 Task: Create a rule when custom fields attachments is set to a date between 1 and 7 working days from now by me.
Action: Mouse moved to (863, 210)
Screenshot: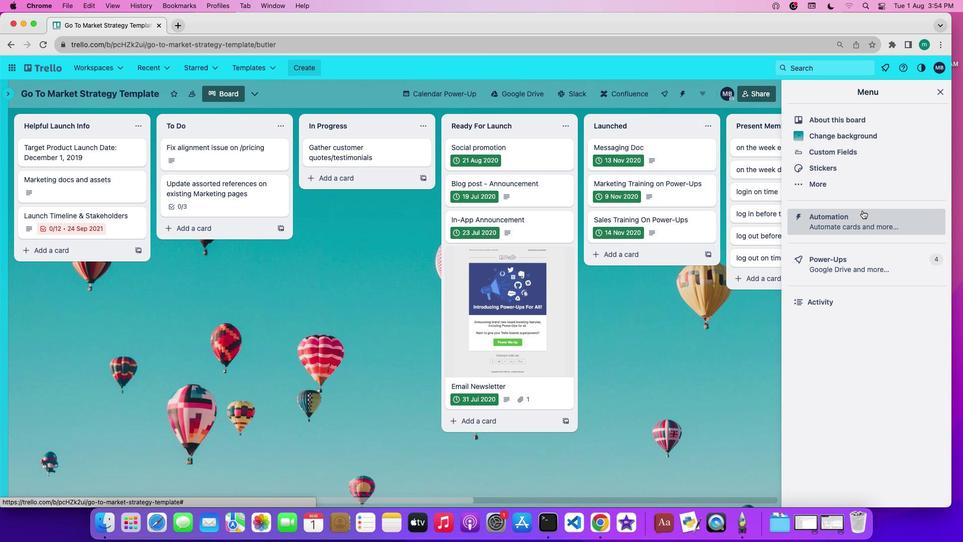 
Action: Mouse pressed left at (863, 210)
Screenshot: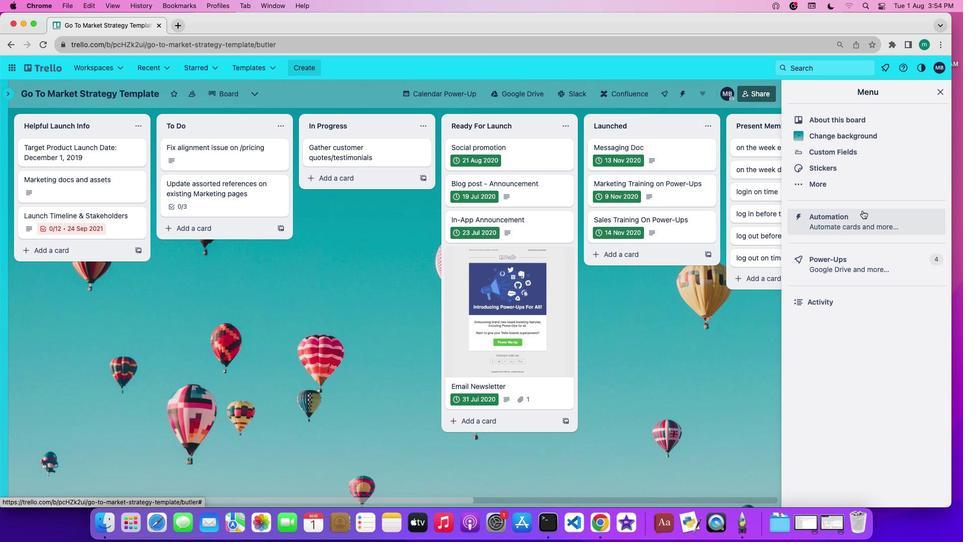 
Action: Mouse moved to (45, 179)
Screenshot: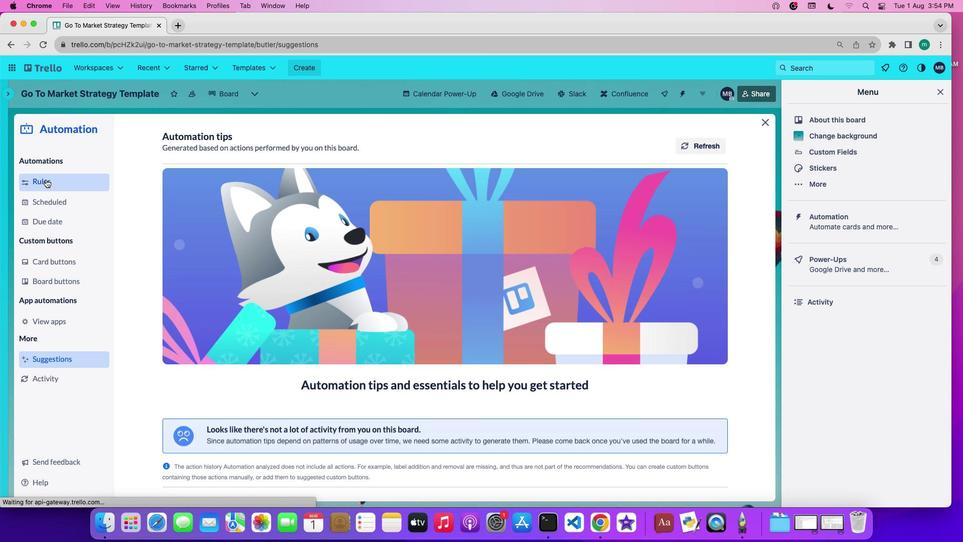 
Action: Mouse pressed left at (45, 179)
Screenshot: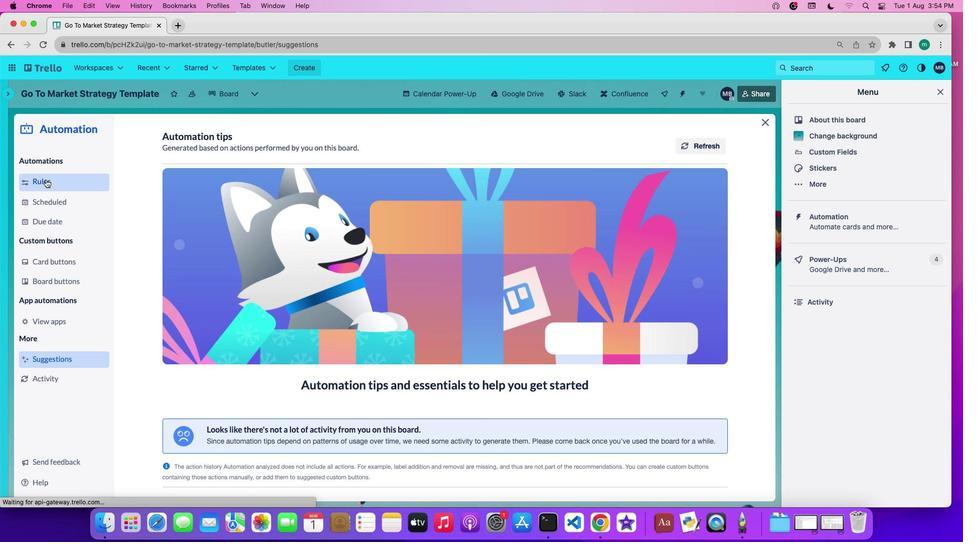 
Action: Mouse moved to (241, 364)
Screenshot: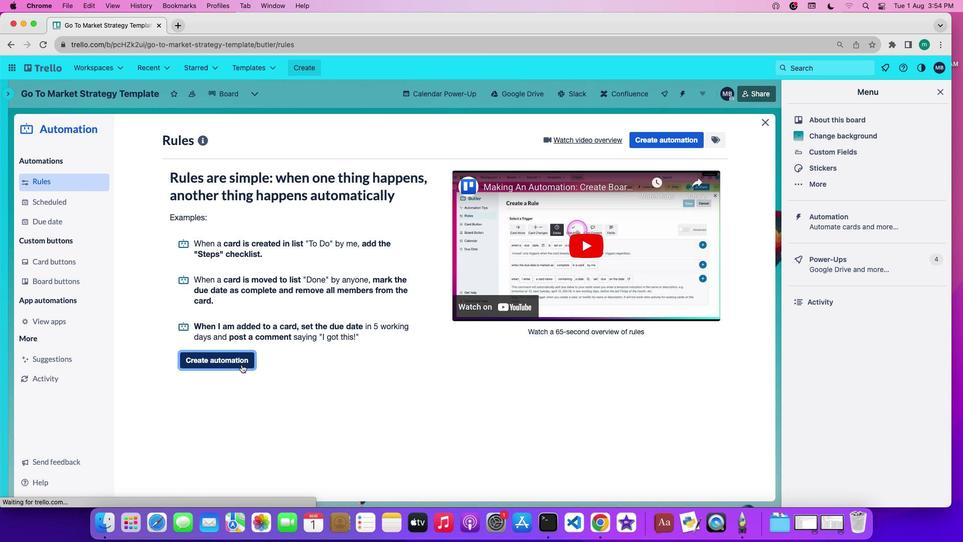 
Action: Mouse pressed left at (241, 364)
Screenshot: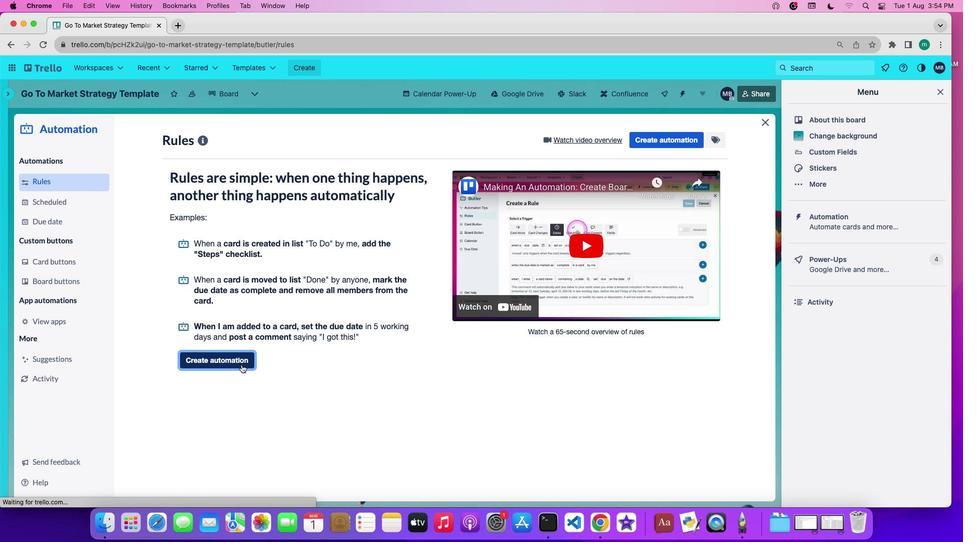 
Action: Mouse pressed left at (241, 364)
Screenshot: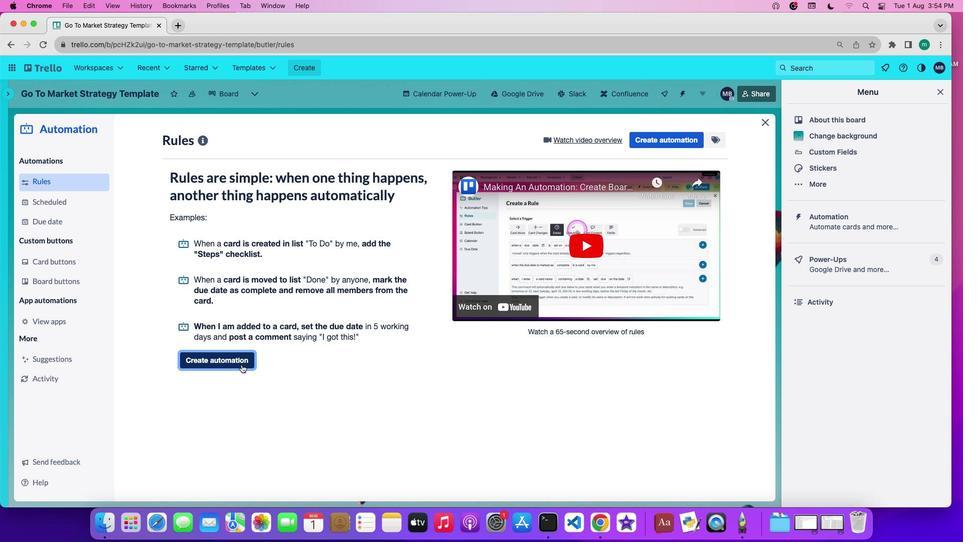 
Action: Mouse moved to (490, 233)
Screenshot: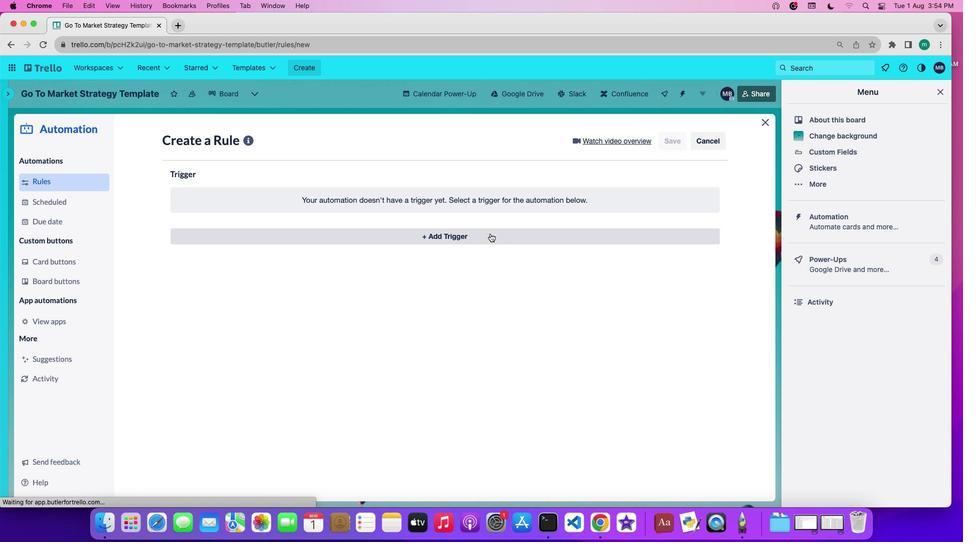 
Action: Mouse pressed left at (490, 233)
Screenshot: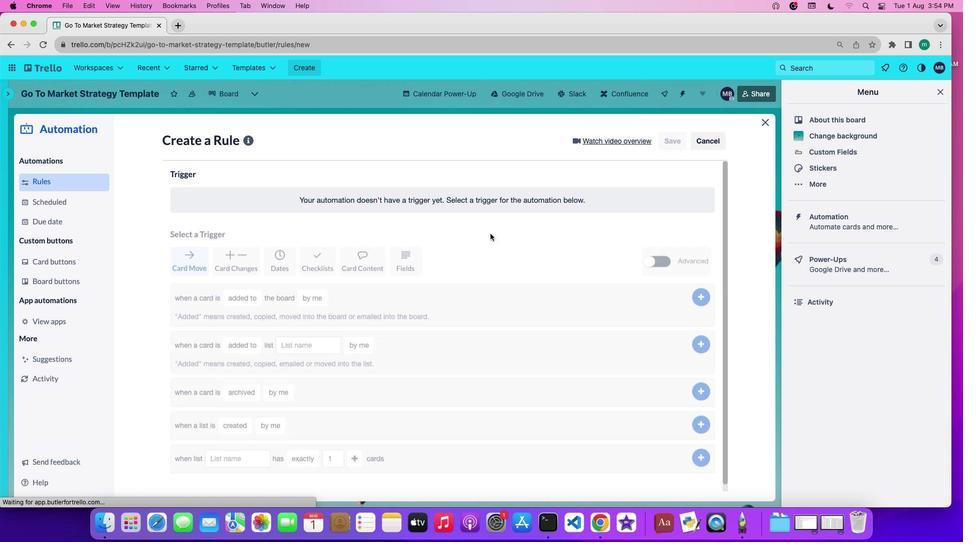 
Action: Mouse moved to (408, 279)
Screenshot: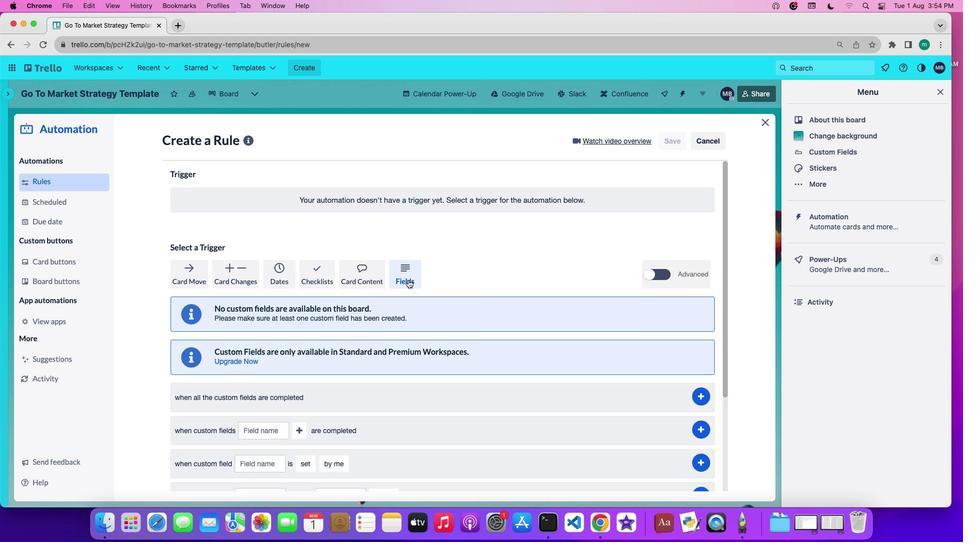 
Action: Mouse pressed left at (408, 279)
Screenshot: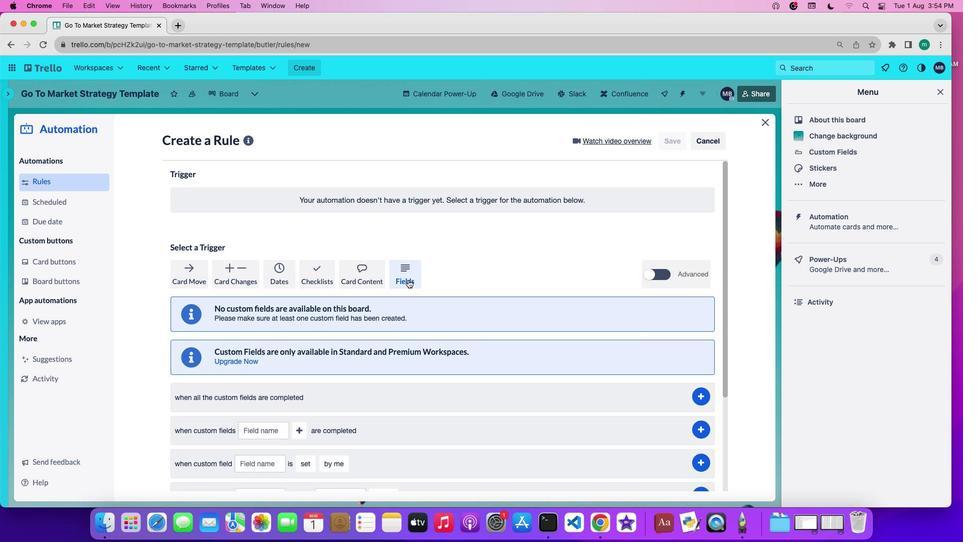 
Action: Mouse moved to (379, 435)
Screenshot: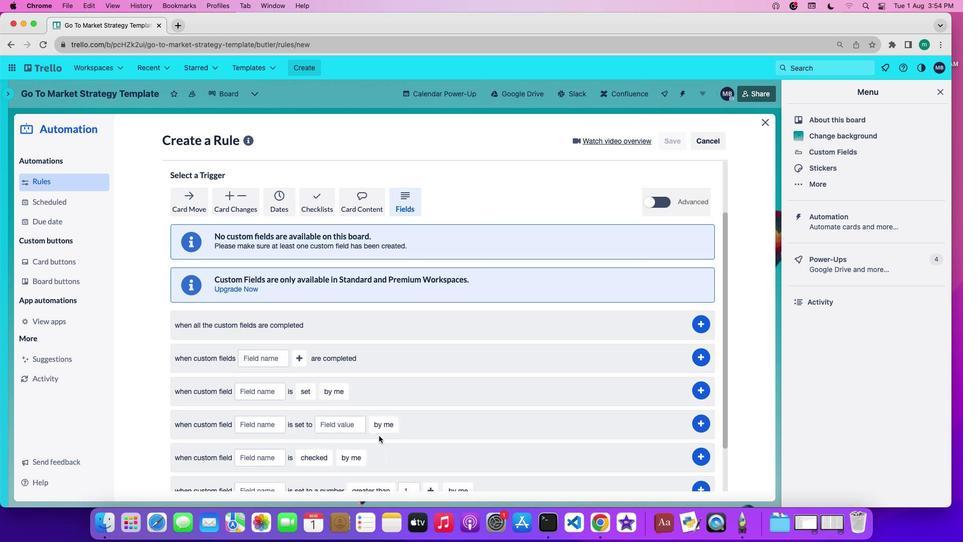 
Action: Mouse scrolled (379, 435) with delta (0, 0)
Screenshot: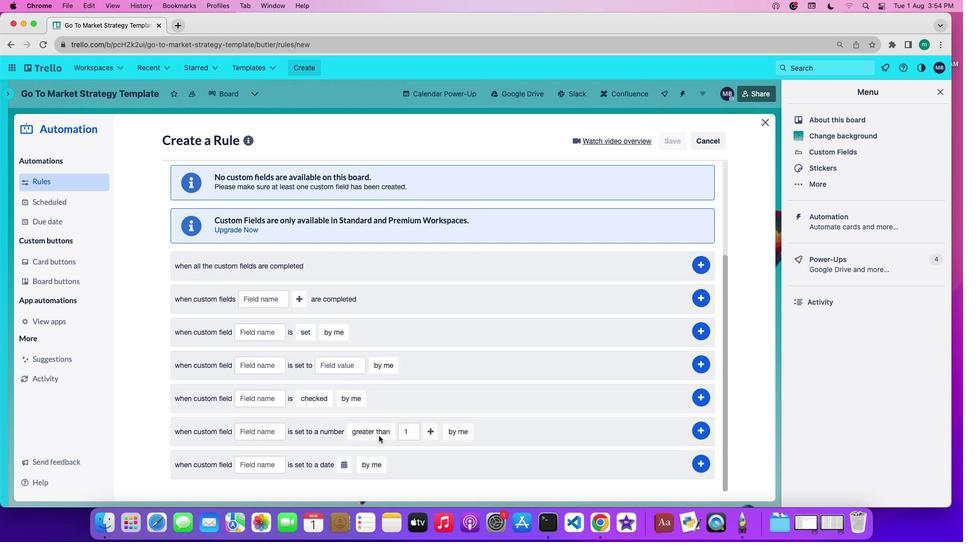 
Action: Mouse scrolled (379, 435) with delta (0, 0)
Screenshot: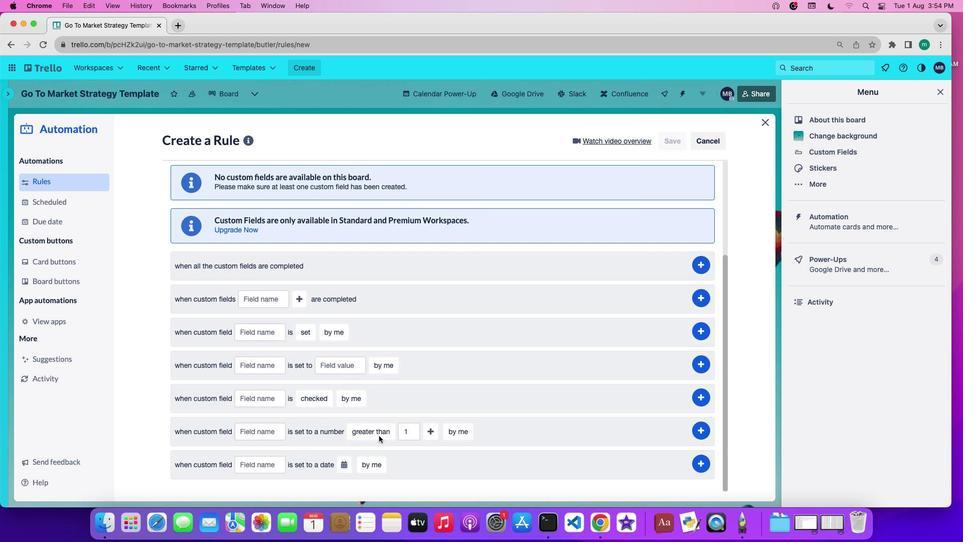 
Action: Mouse scrolled (379, 435) with delta (0, -1)
Screenshot: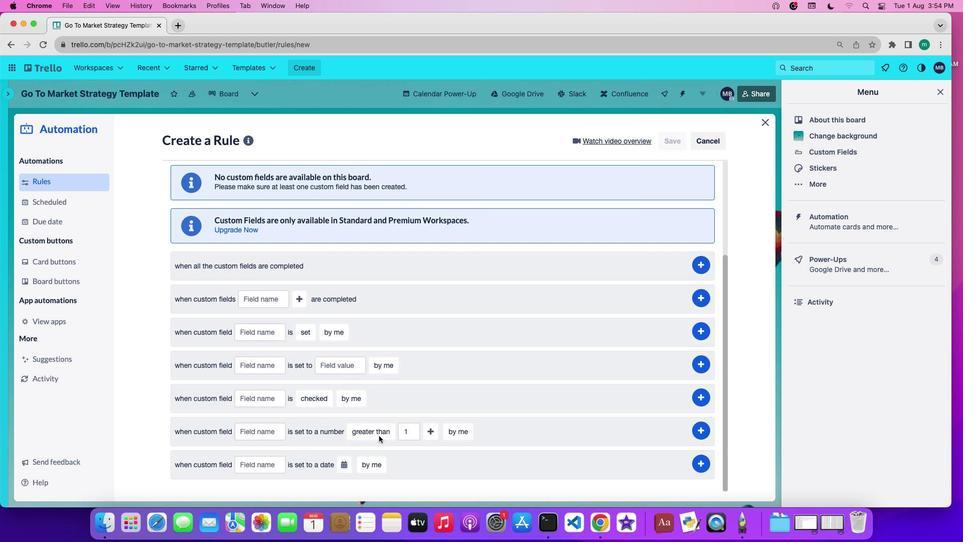 
Action: Mouse scrolled (379, 435) with delta (0, -2)
Screenshot: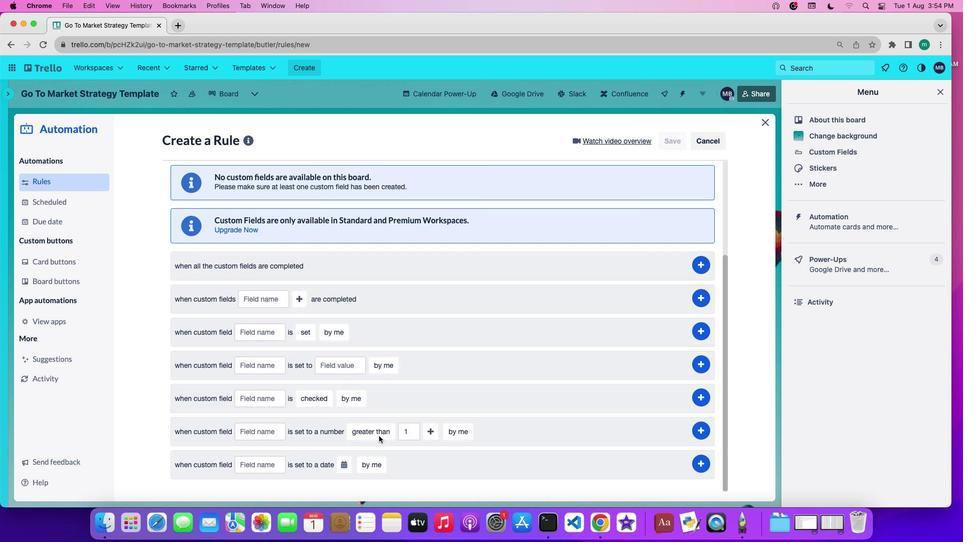 
Action: Mouse scrolled (379, 435) with delta (0, 0)
Screenshot: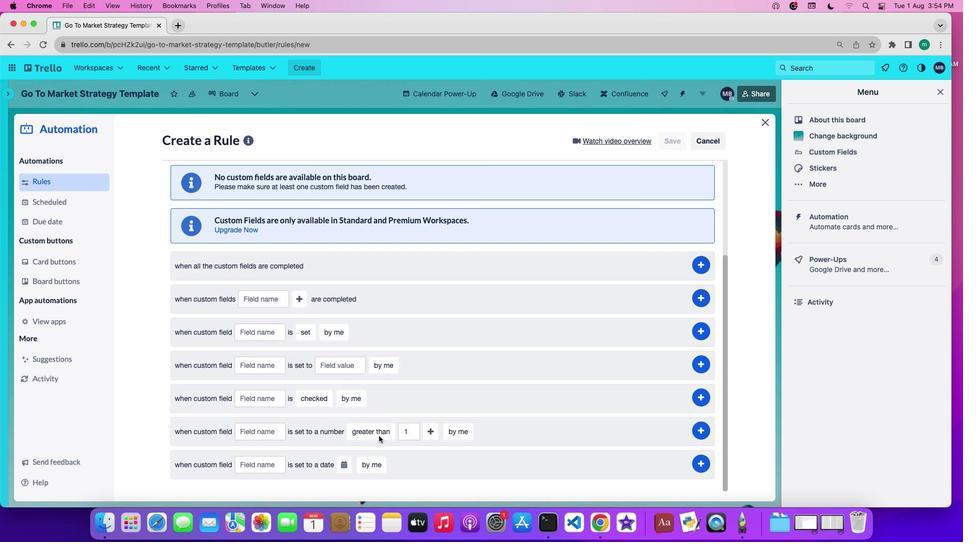 
Action: Mouse scrolled (379, 435) with delta (0, 0)
Screenshot: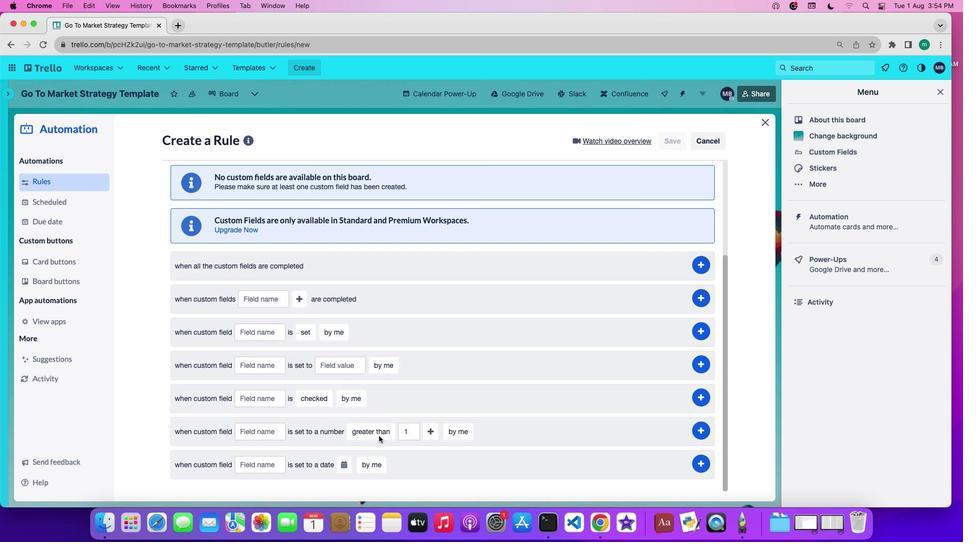 
Action: Mouse scrolled (379, 435) with delta (0, -1)
Screenshot: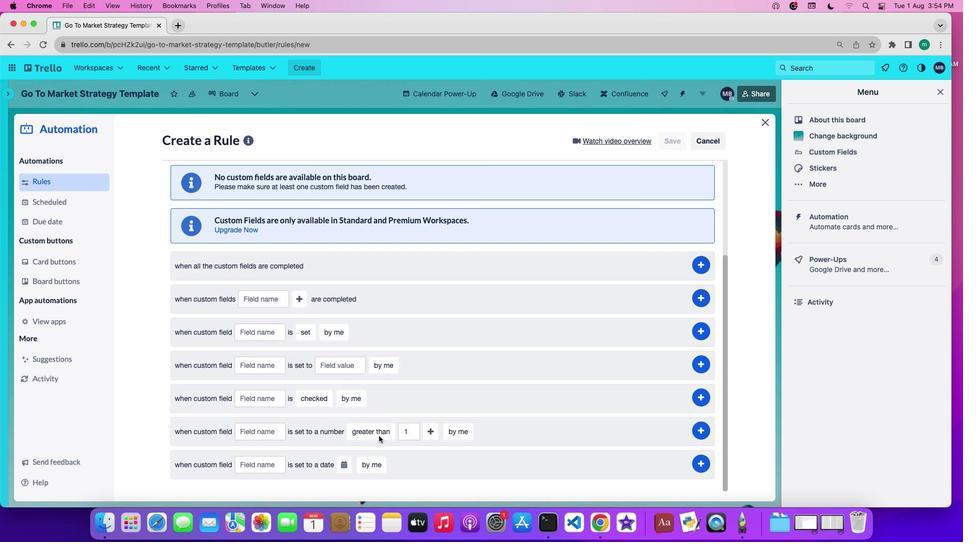 
Action: Mouse scrolled (379, 435) with delta (0, -2)
Screenshot: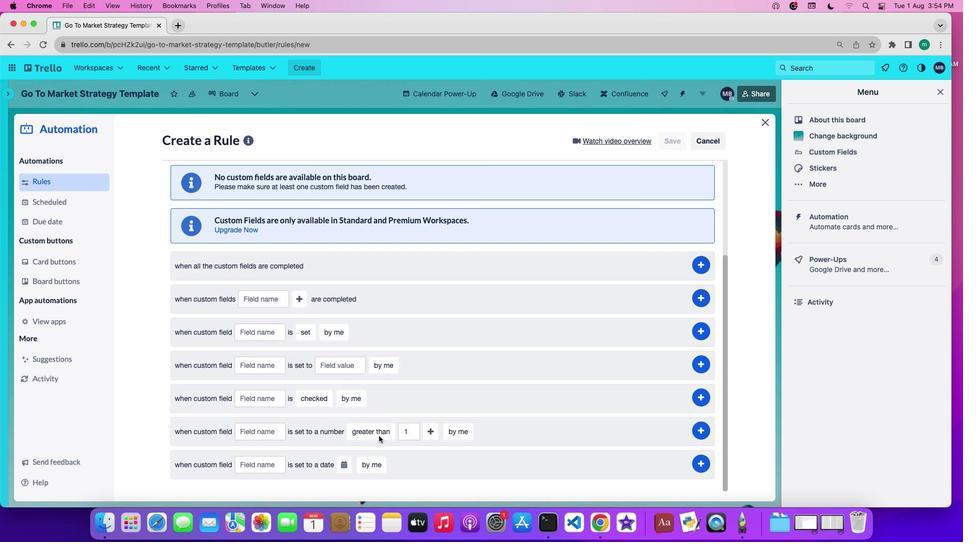 
Action: Mouse scrolled (379, 435) with delta (0, 0)
Screenshot: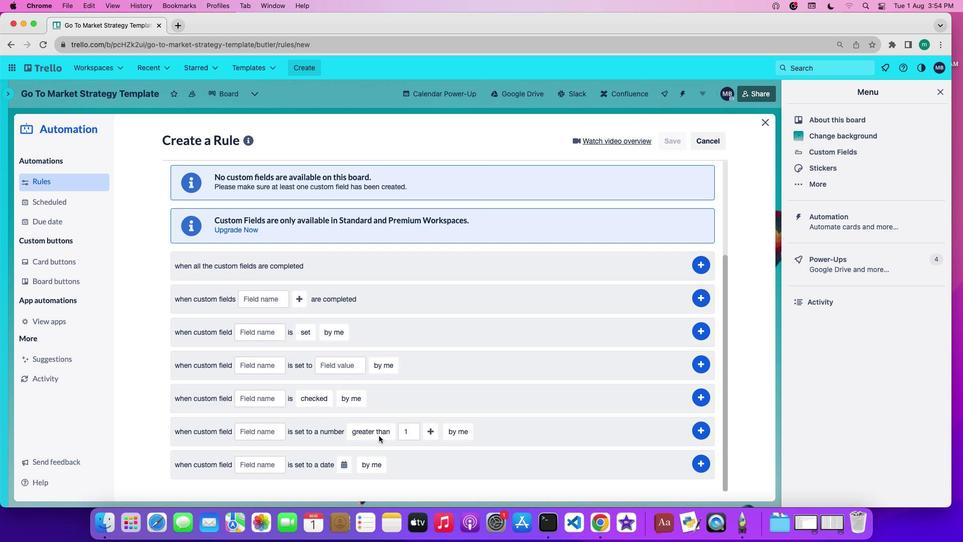 
Action: Mouse scrolled (379, 435) with delta (0, 0)
Screenshot: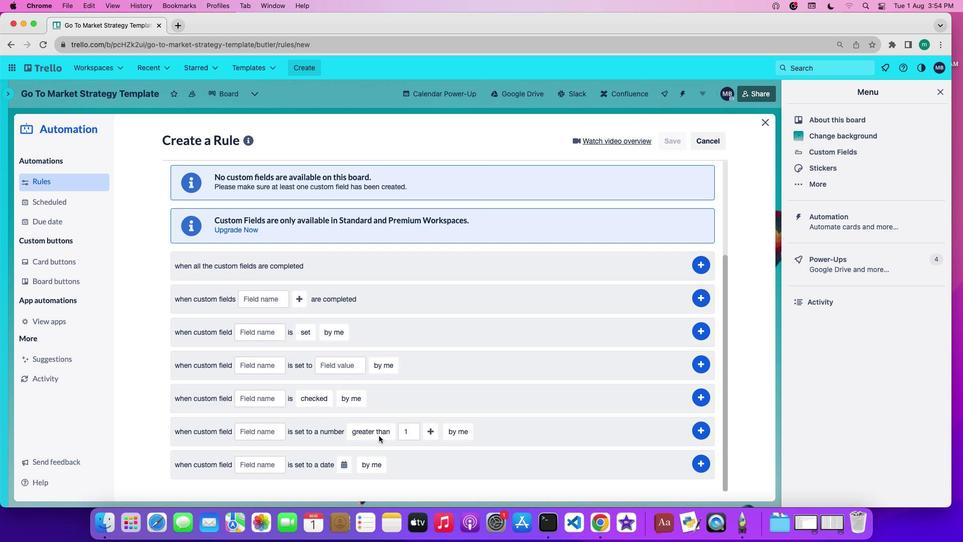 
Action: Mouse scrolled (379, 435) with delta (0, 0)
Screenshot: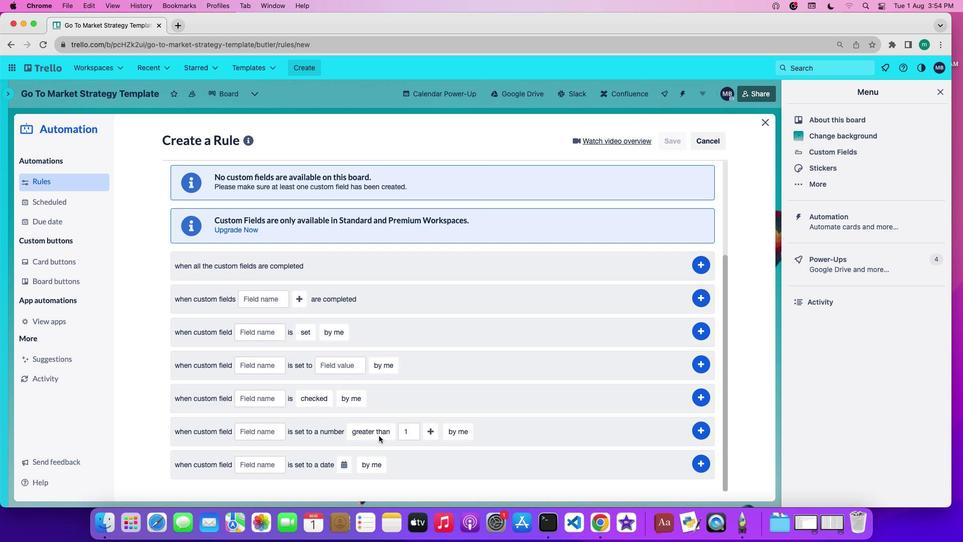 
Action: Mouse scrolled (379, 435) with delta (0, 0)
Screenshot: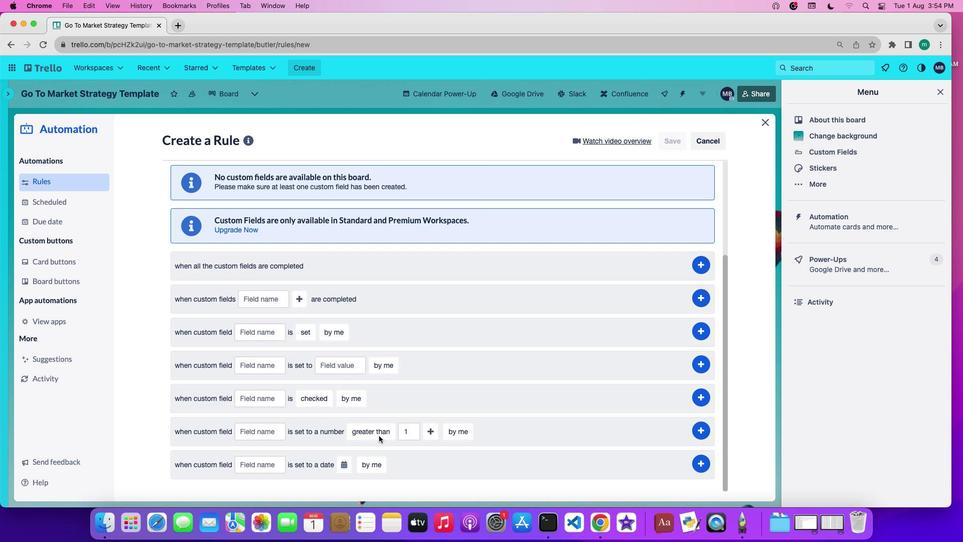 
Action: Mouse scrolled (379, 435) with delta (0, 0)
Screenshot: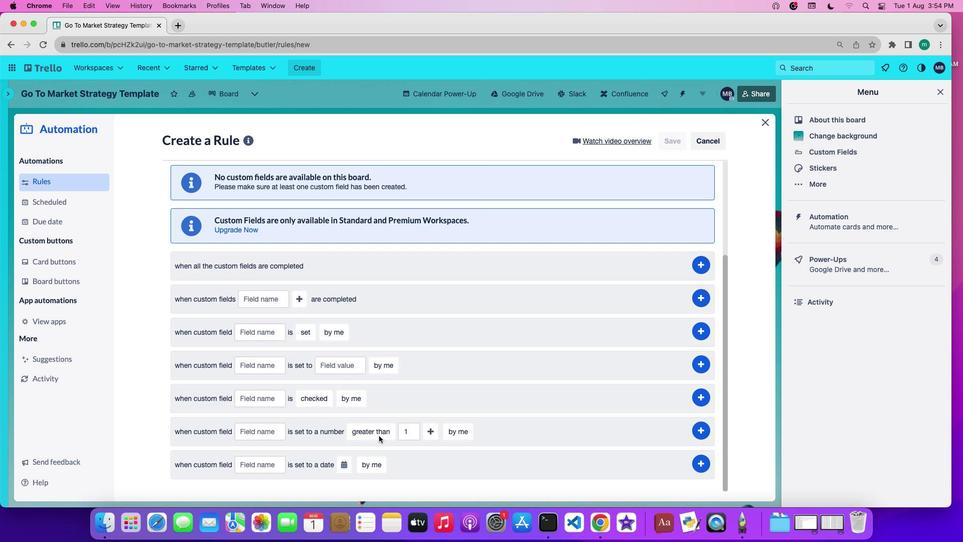 
Action: Mouse moved to (258, 470)
Screenshot: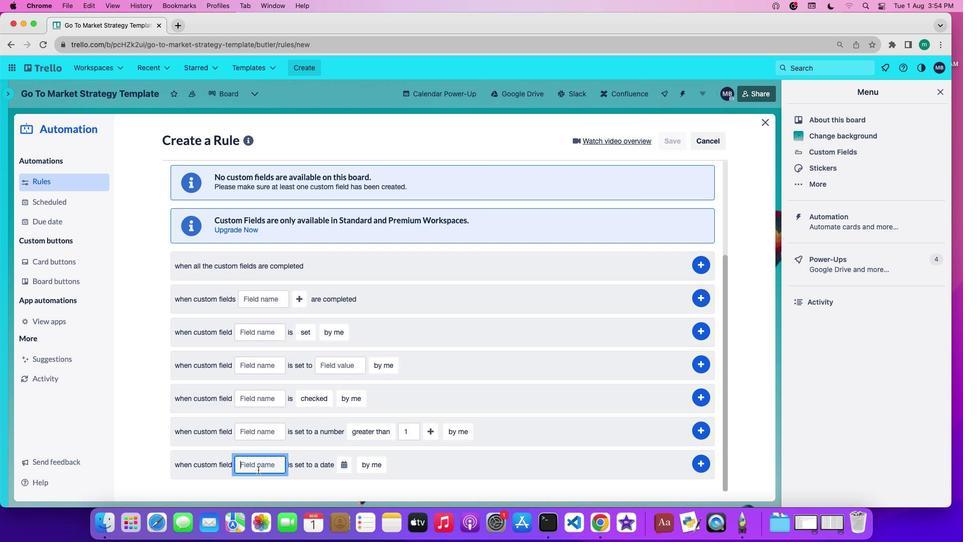 
Action: Mouse pressed left at (258, 470)
Screenshot: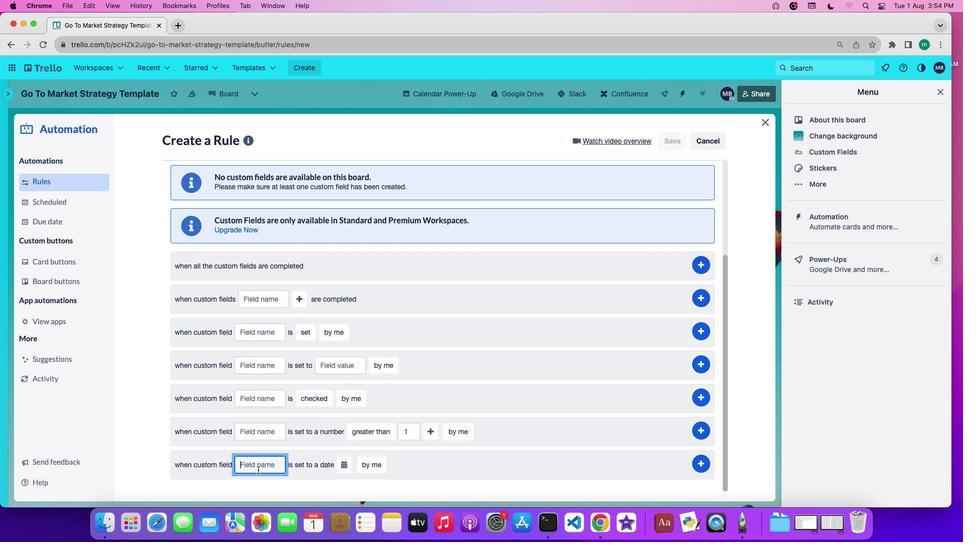 
Action: Key pressed 'a''t''t''a''c''h''m''e''n''t''s'
Screenshot: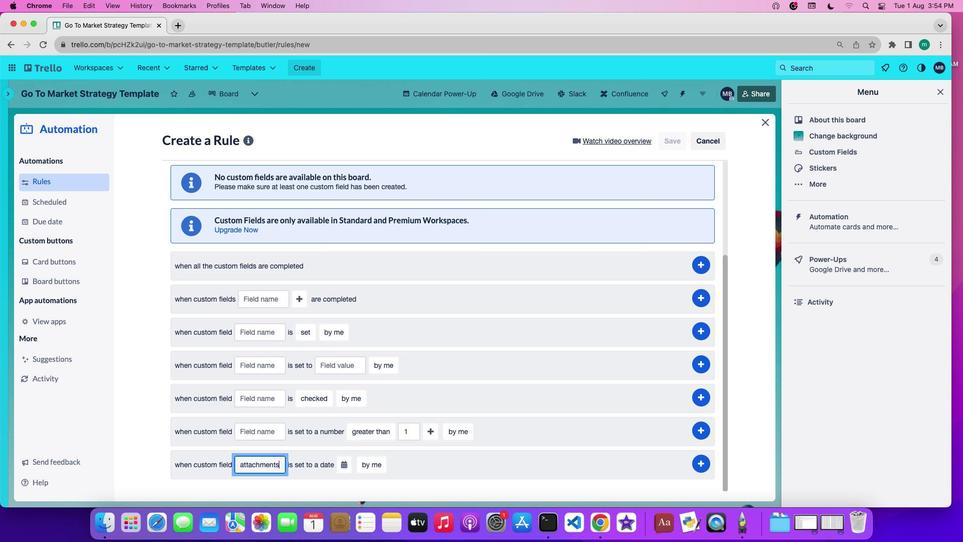 
Action: Mouse moved to (348, 471)
Screenshot: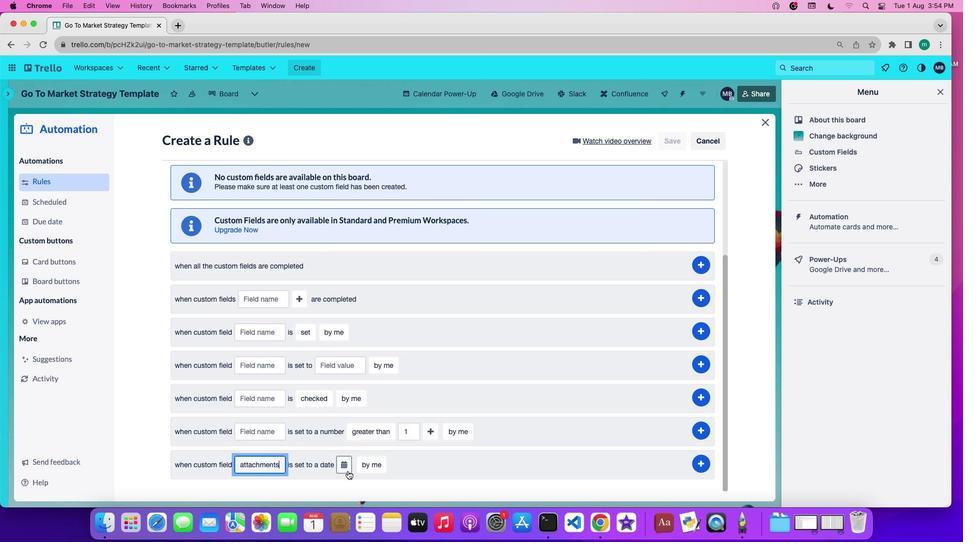 
Action: Mouse pressed left at (348, 471)
Screenshot: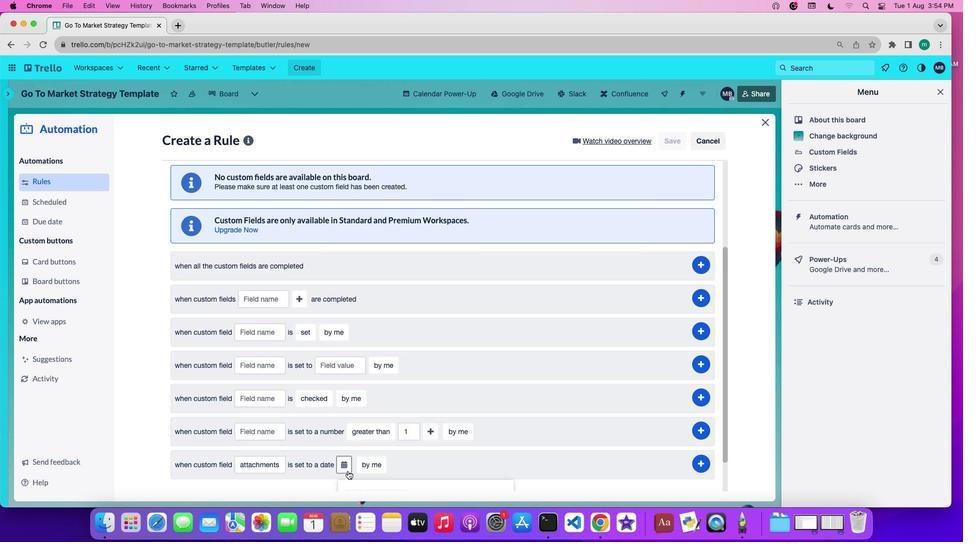
Action: Mouse pressed left at (348, 471)
Screenshot: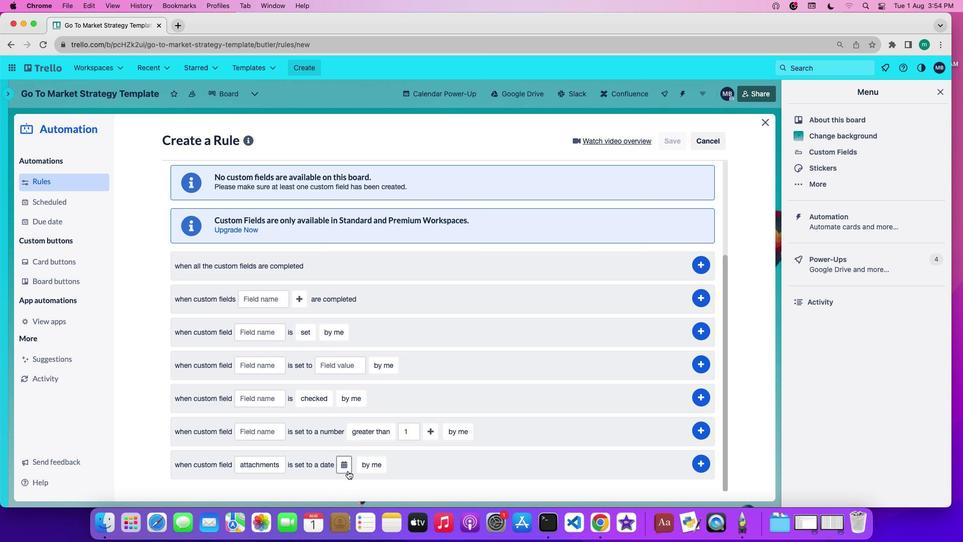 
Action: Mouse moved to (348, 463)
Screenshot: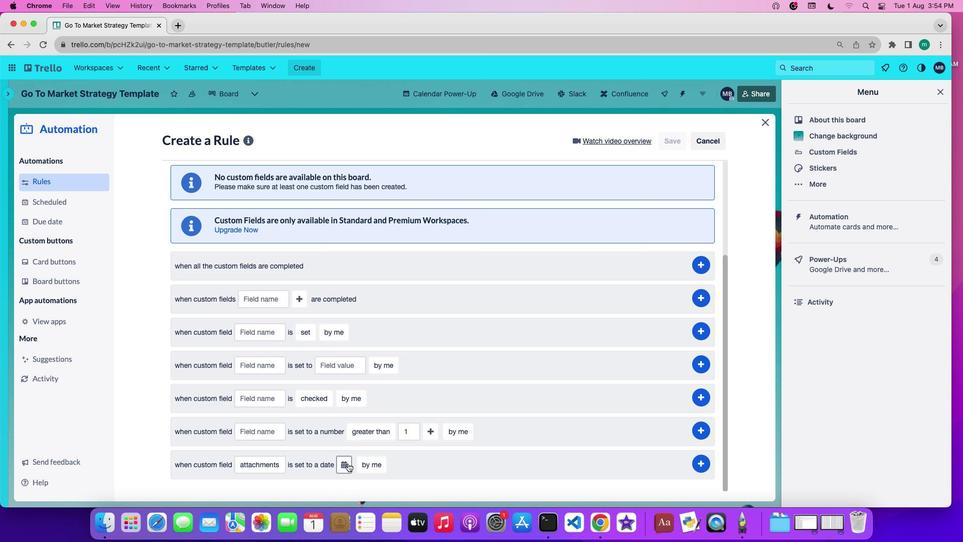 
Action: Mouse pressed left at (348, 463)
Screenshot: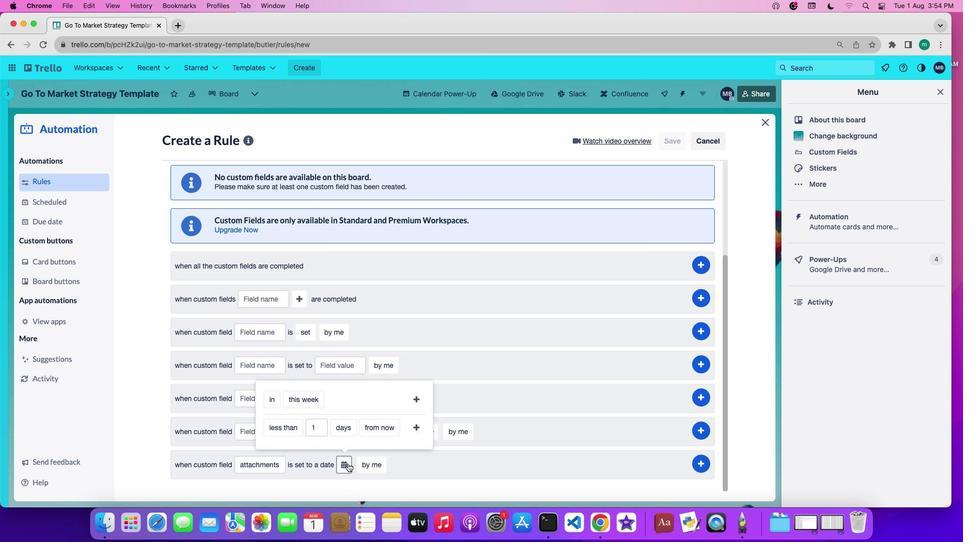 
Action: Mouse moved to (299, 426)
Screenshot: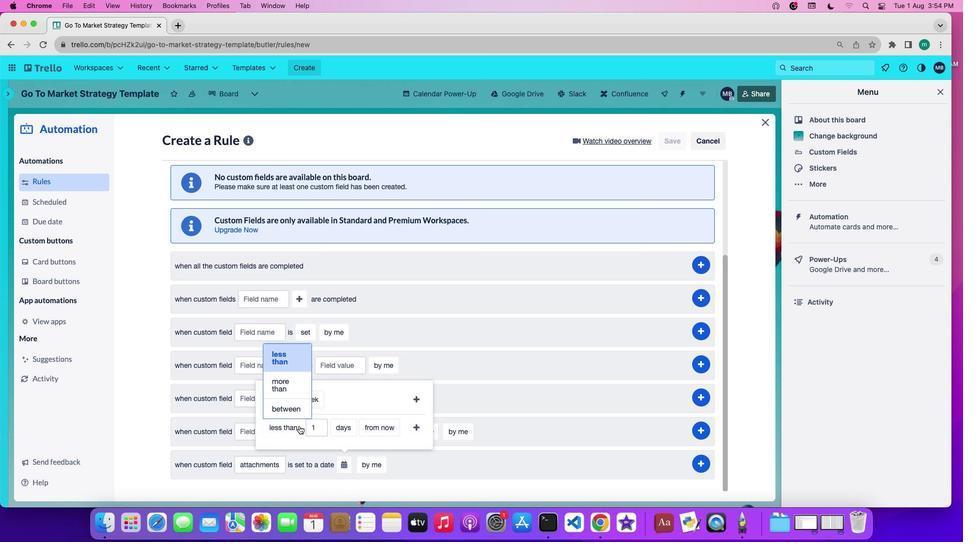 
Action: Mouse pressed left at (299, 426)
Screenshot: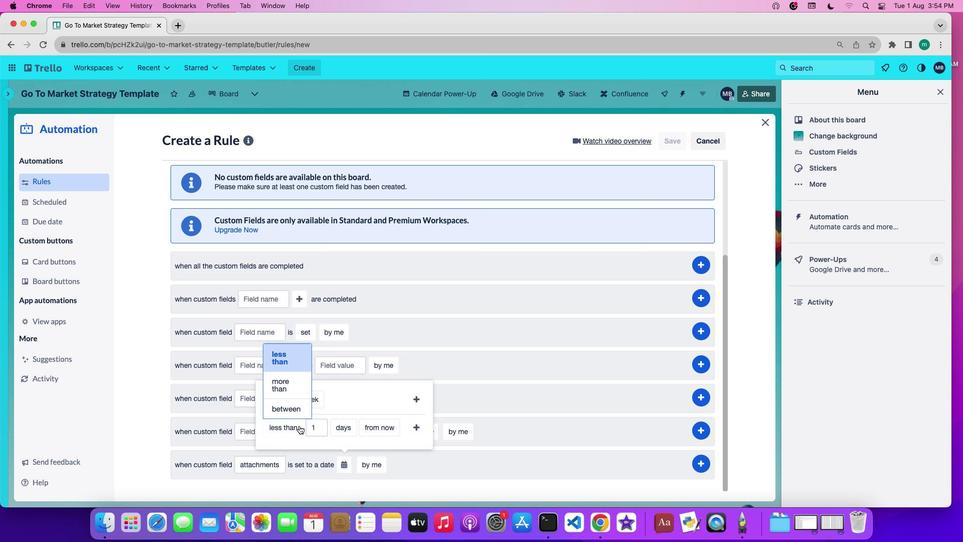 
Action: Mouse moved to (294, 411)
Screenshot: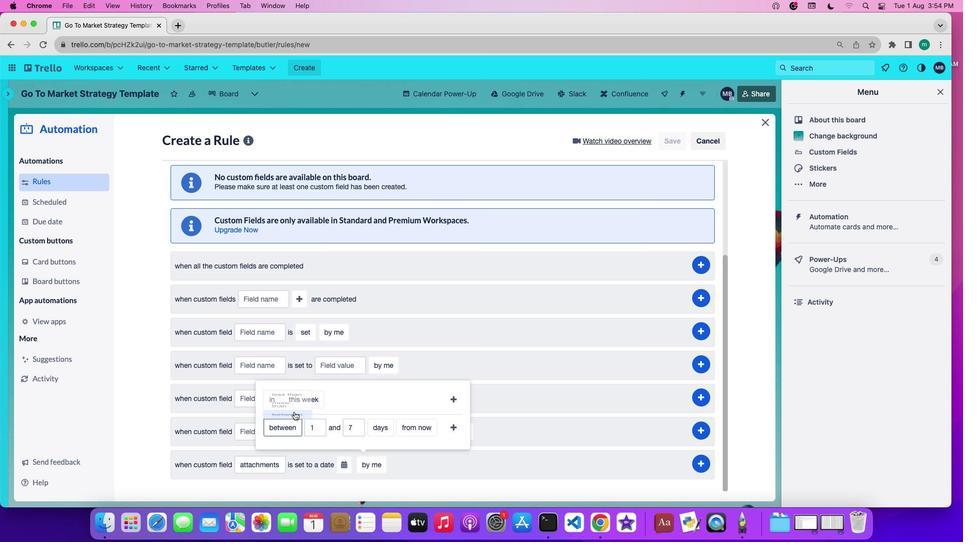 
Action: Mouse pressed left at (294, 411)
Screenshot: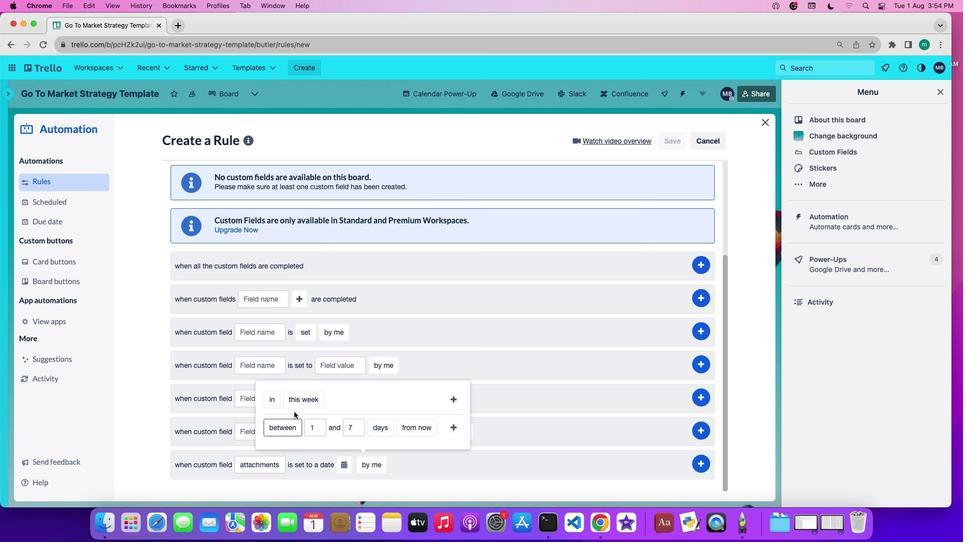 
Action: Mouse moved to (375, 428)
Screenshot: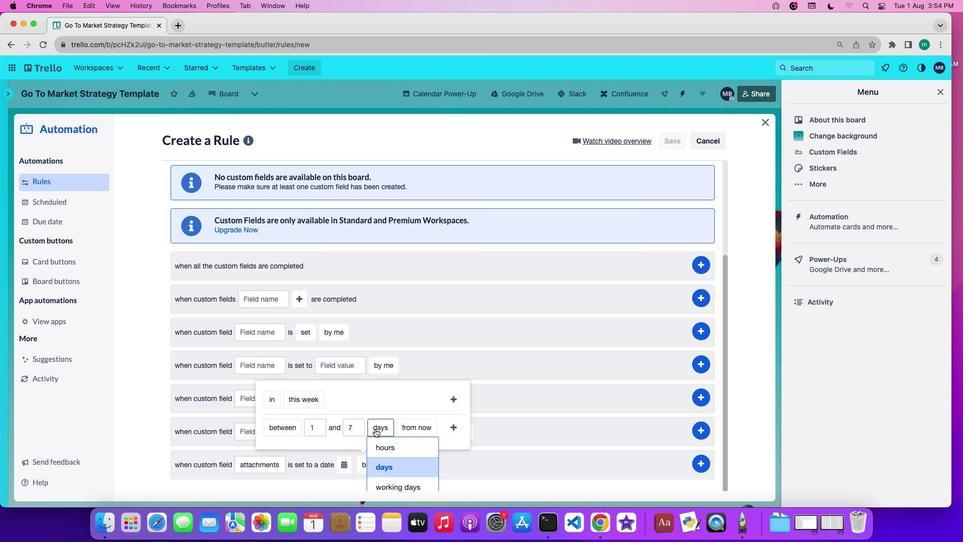 
Action: Mouse pressed left at (375, 428)
Screenshot: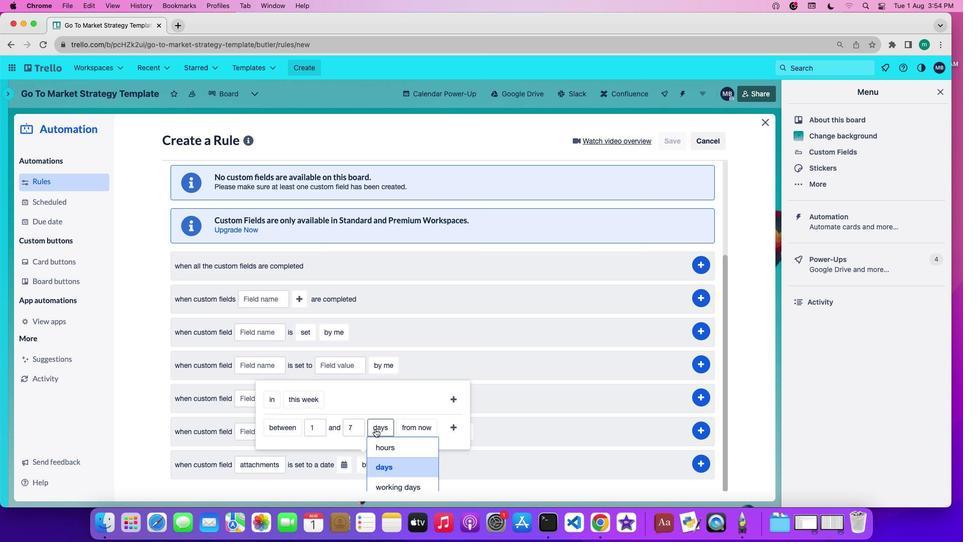 
Action: Mouse moved to (383, 483)
Screenshot: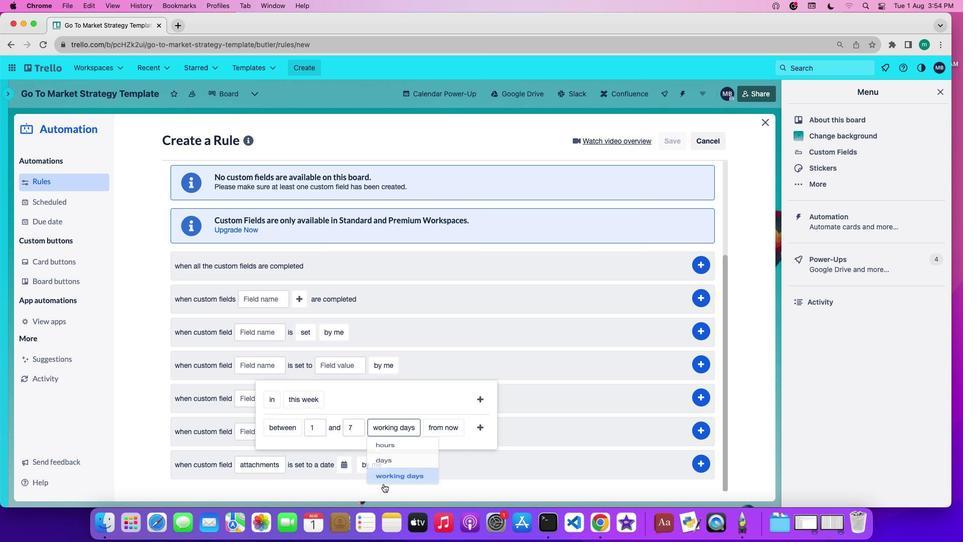 
Action: Mouse pressed left at (383, 483)
Screenshot: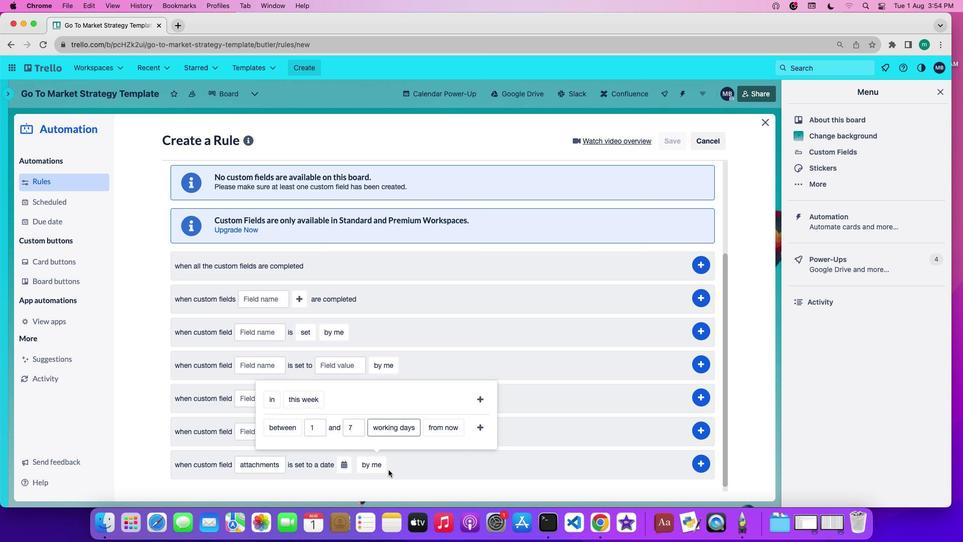 
Action: Mouse moved to (432, 429)
Screenshot: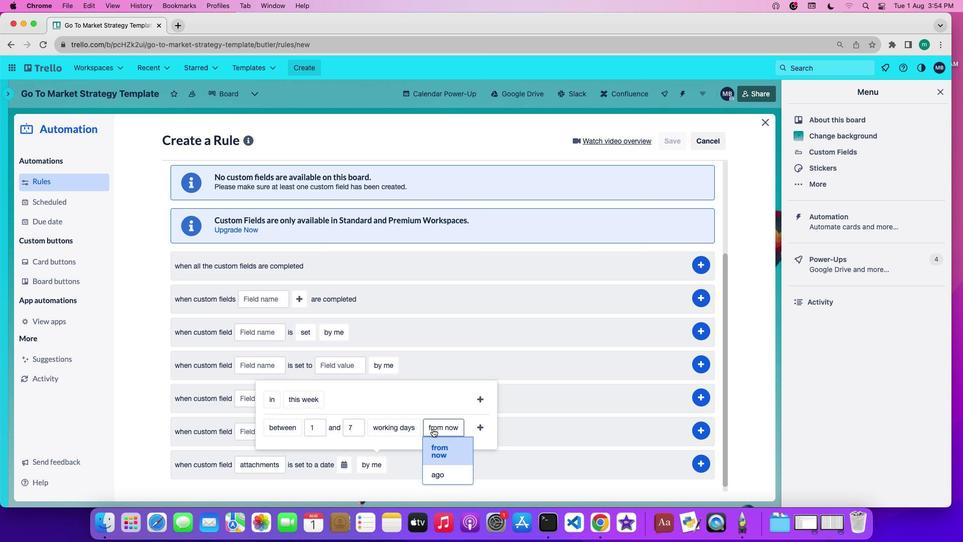 
Action: Mouse pressed left at (432, 429)
Screenshot: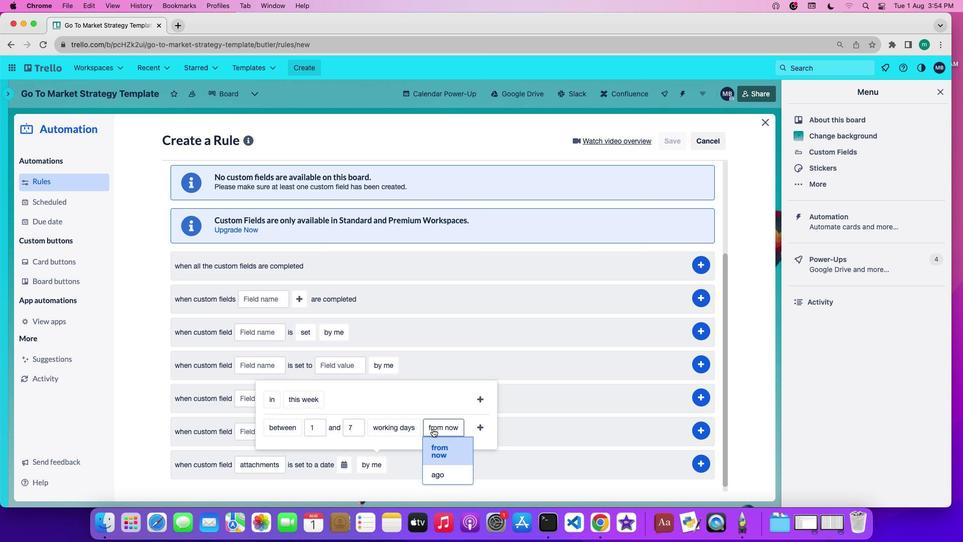 
Action: Mouse moved to (442, 450)
Screenshot: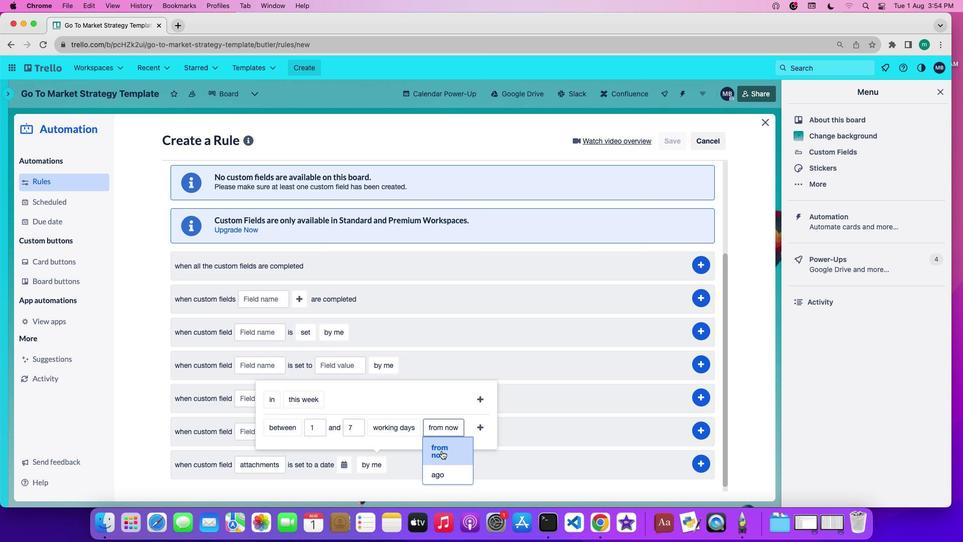 
Action: Mouse pressed left at (442, 450)
Screenshot: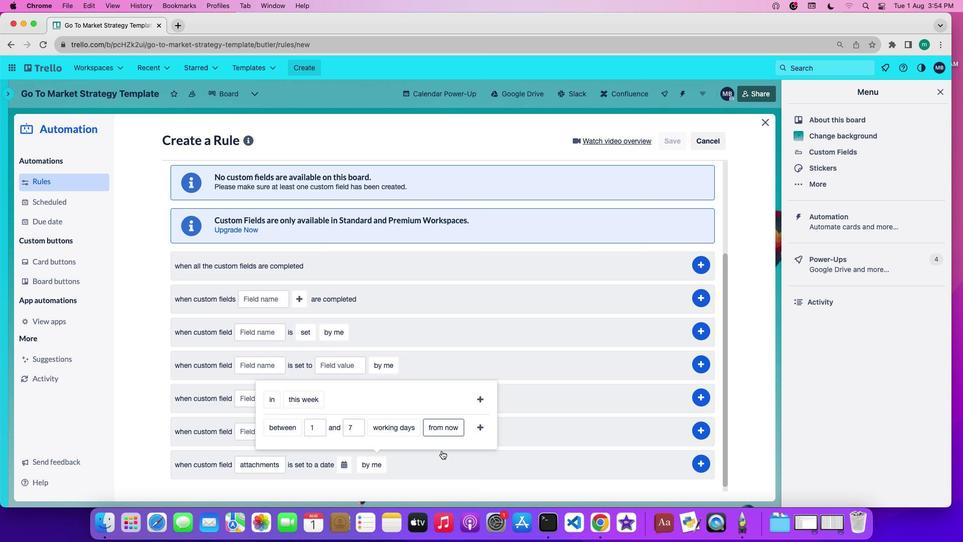 
Action: Mouse moved to (484, 426)
Screenshot: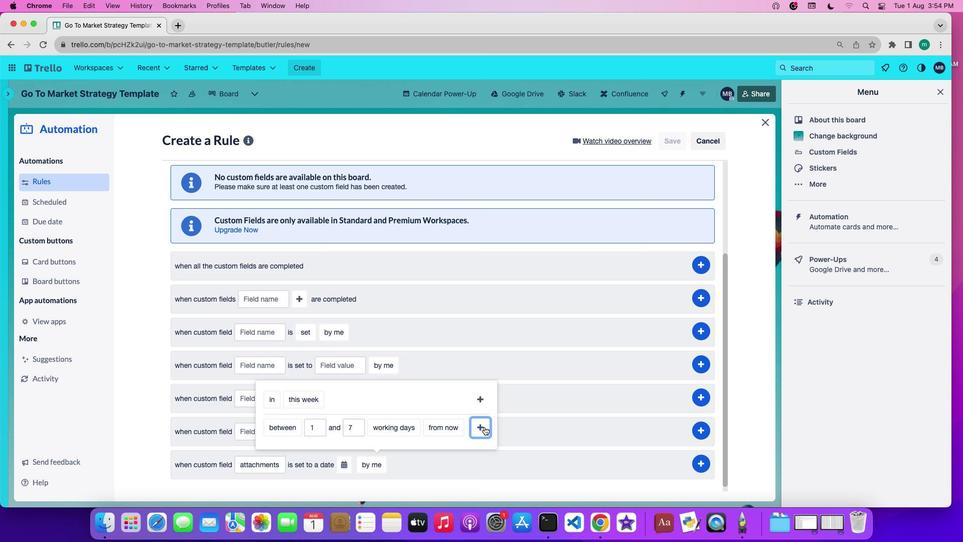 
Action: Mouse pressed left at (484, 426)
Screenshot: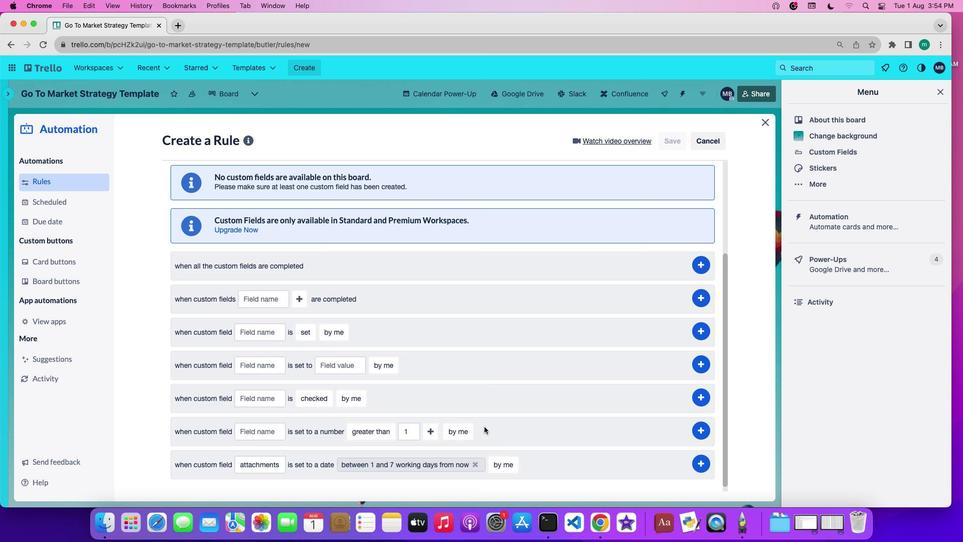 
Action: Mouse moved to (506, 467)
Screenshot: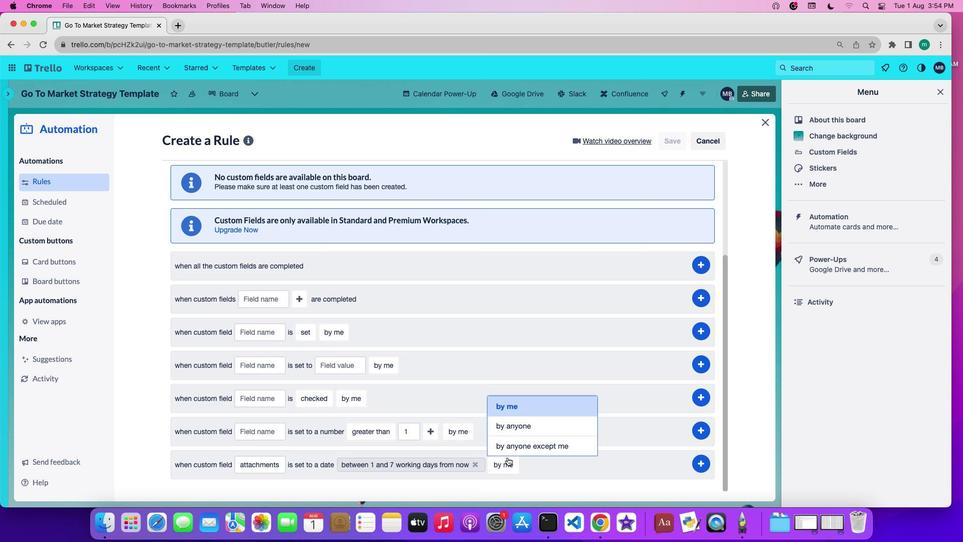 
Action: Mouse pressed left at (506, 467)
Screenshot: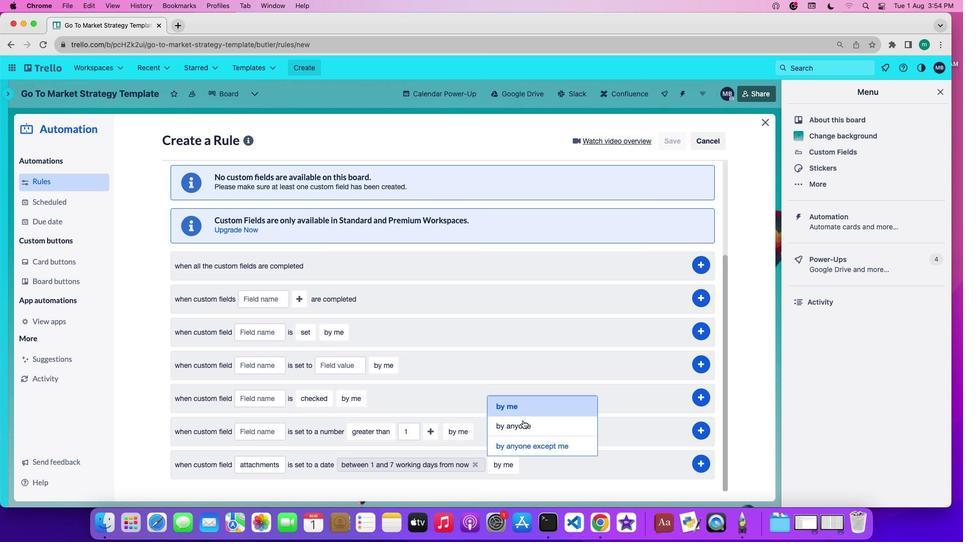 
Action: Mouse moved to (542, 406)
Screenshot: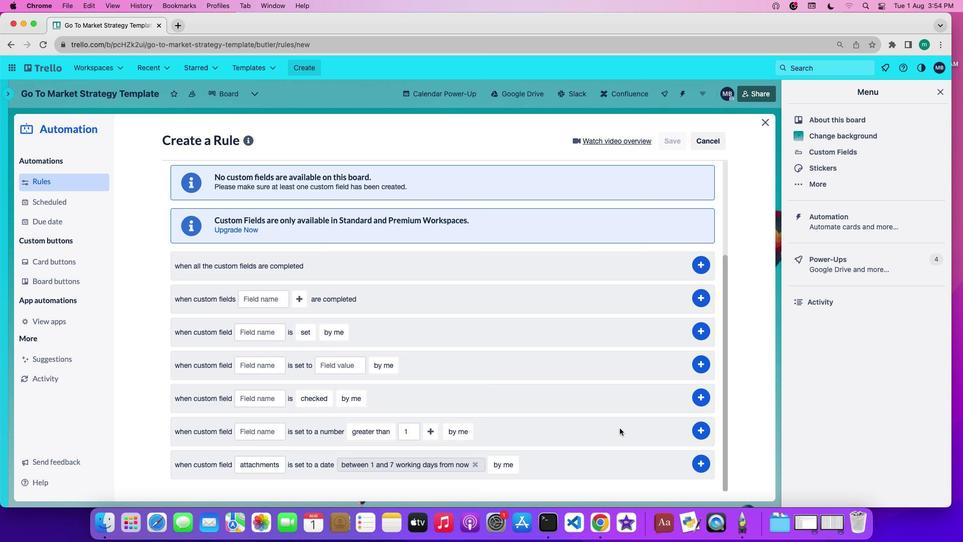 
Action: Mouse pressed left at (542, 406)
Screenshot: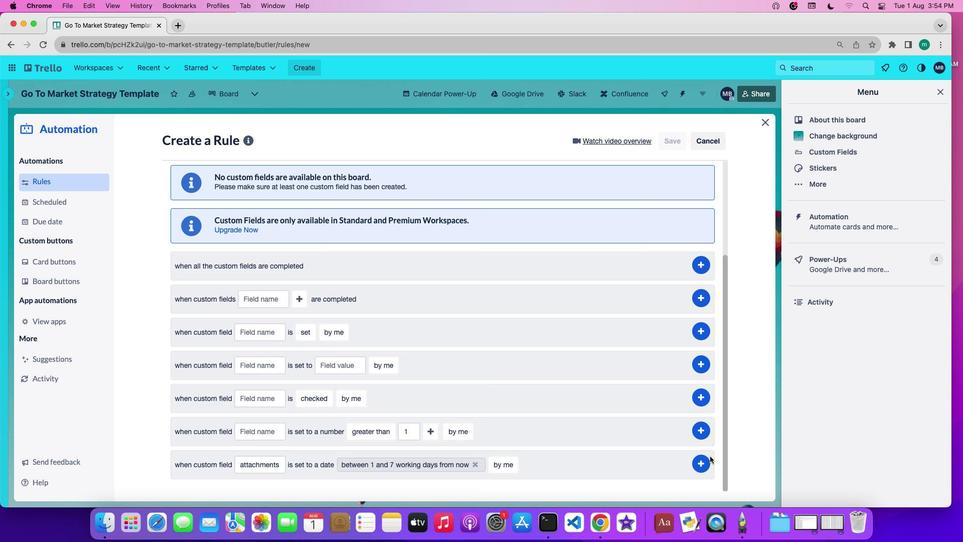 
Action: Mouse moved to (700, 466)
Screenshot: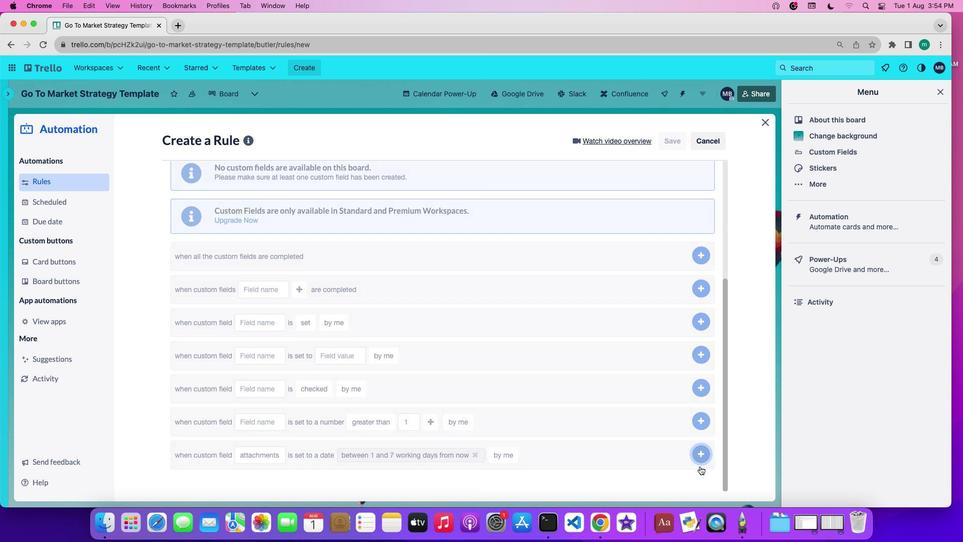 
Action: Mouse pressed left at (700, 466)
Screenshot: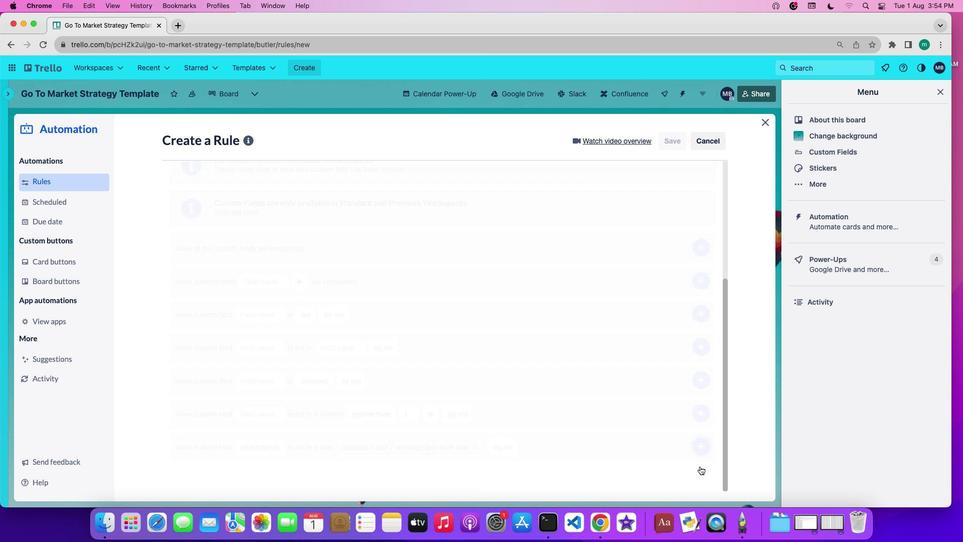 
